 Task: Change curved connector line weight to 12PX.
Action: Mouse moved to (529, 295)
Screenshot: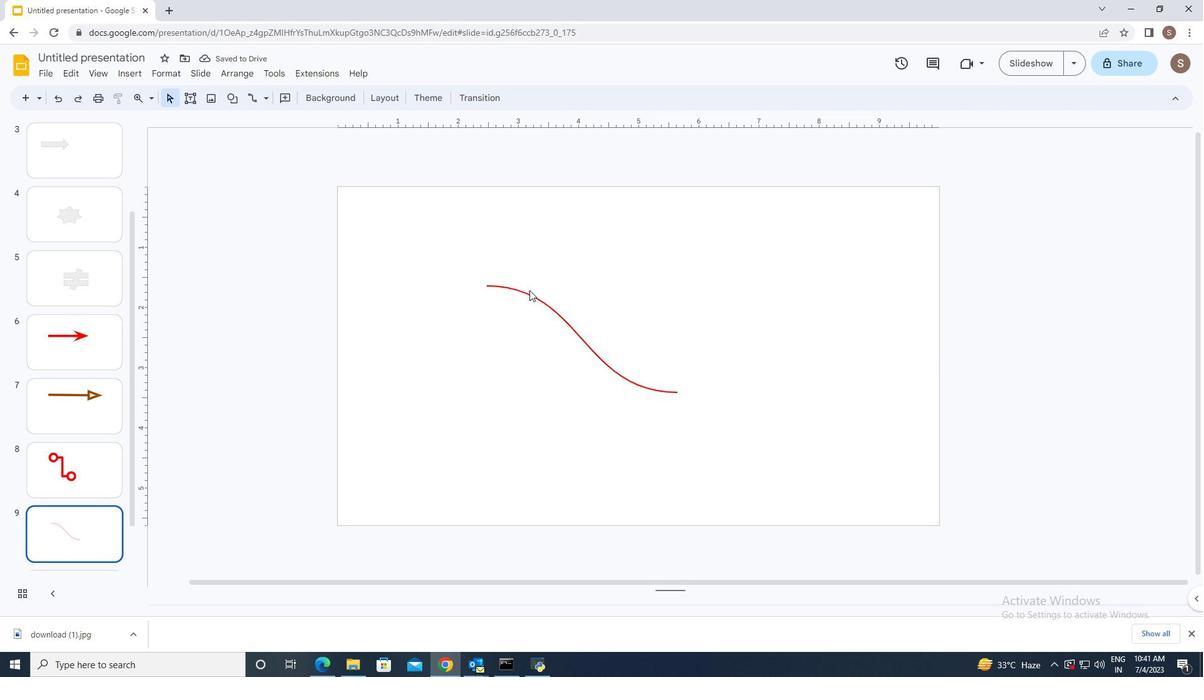 
Action: Mouse pressed left at (529, 295)
Screenshot: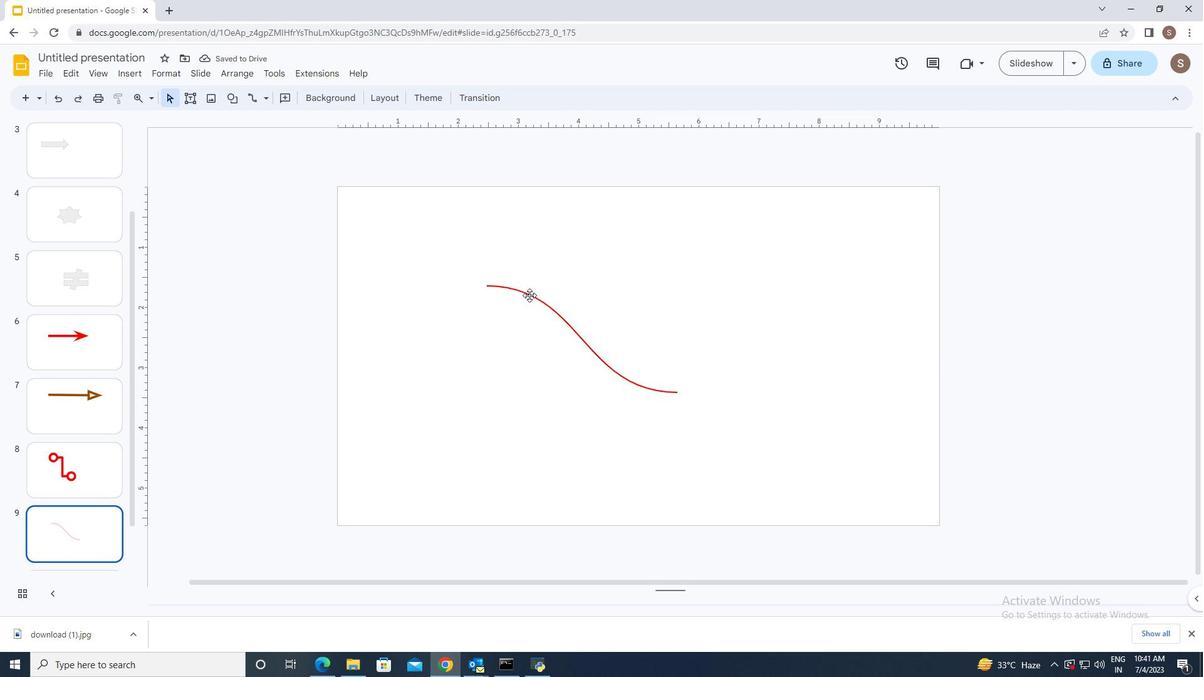 
Action: Mouse moved to (303, 97)
Screenshot: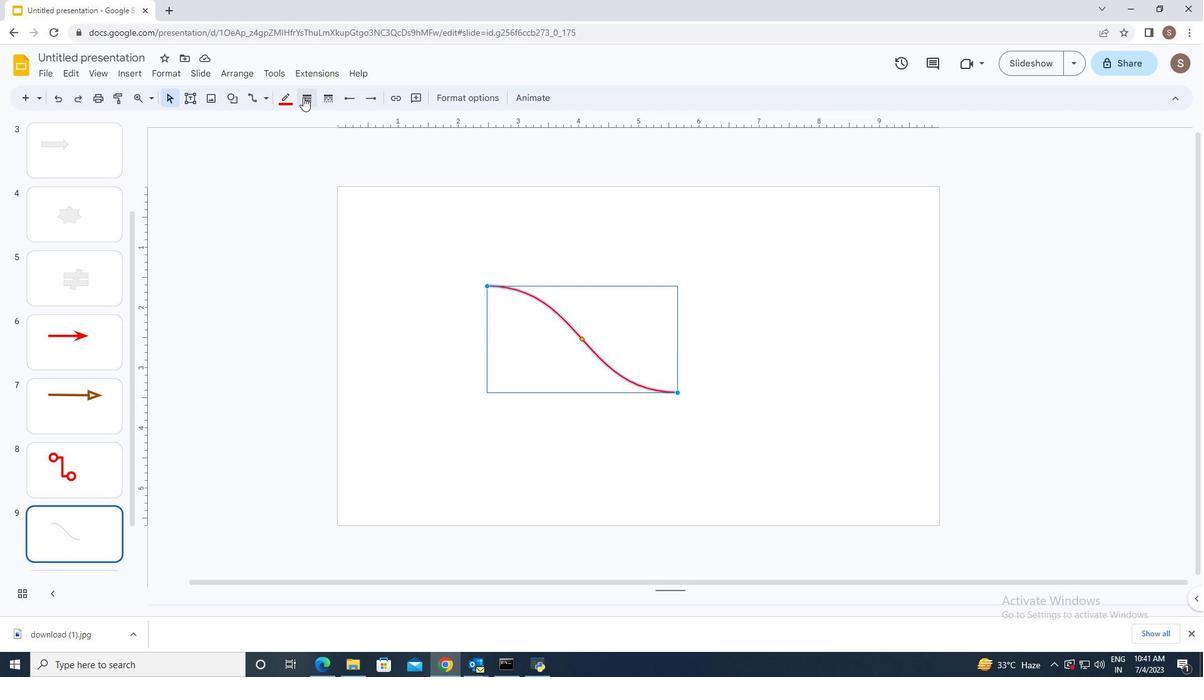
Action: Mouse pressed left at (303, 97)
Screenshot: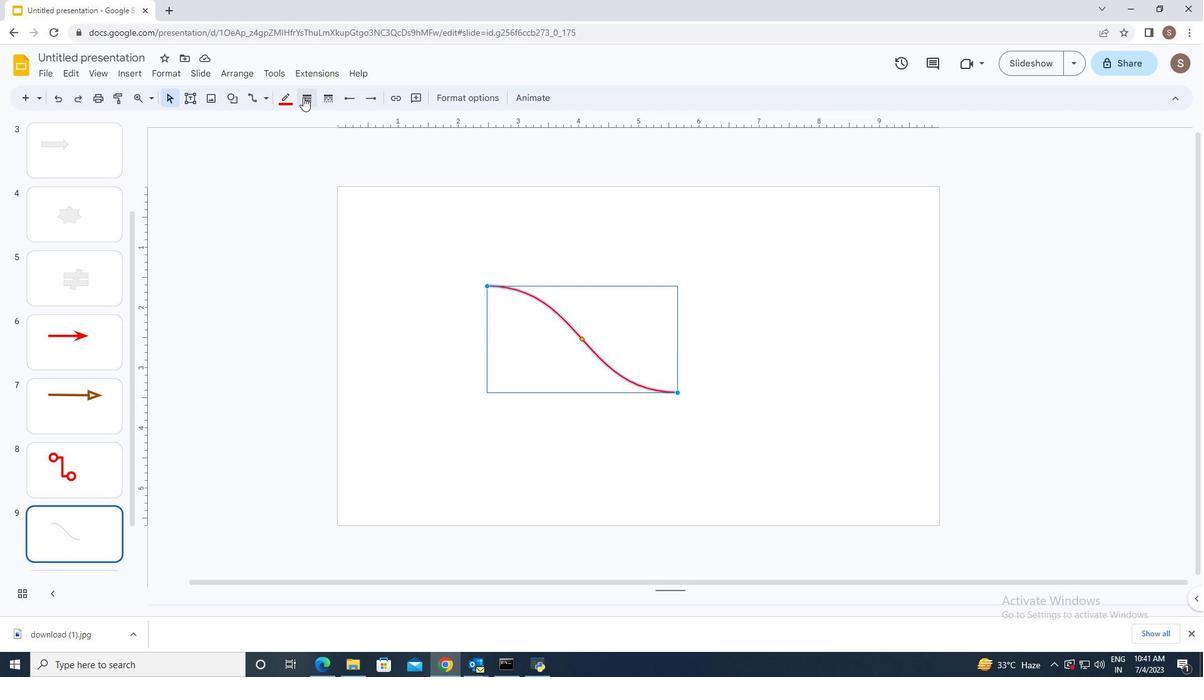 
Action: Mouse moved to (336, 218)
Screenshot: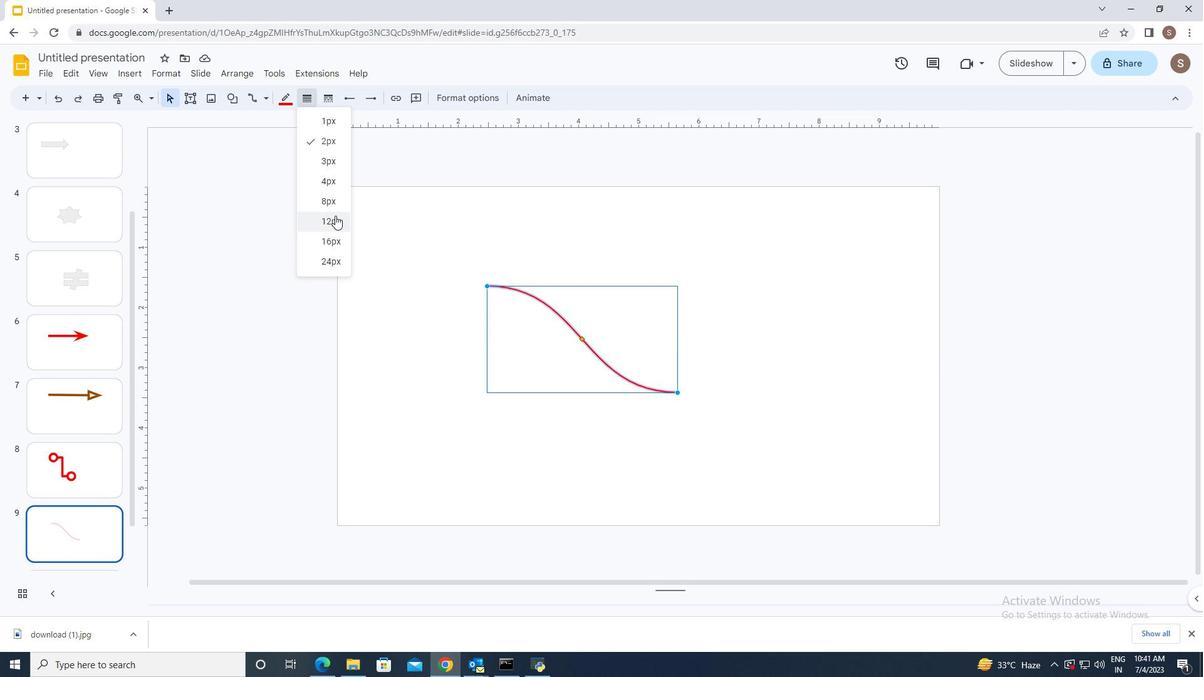 
Action: Mouse pressed left at (336, 218)
Screenshot: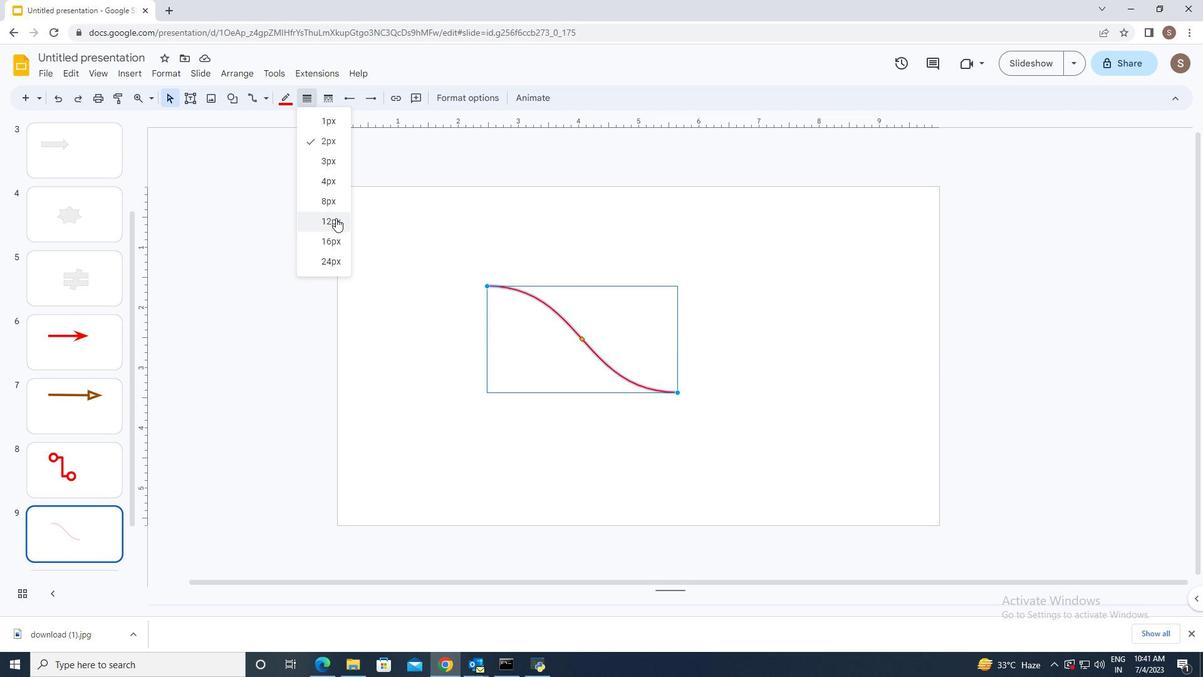 
Action: Mouse moved to (448, 505)
Screenshot: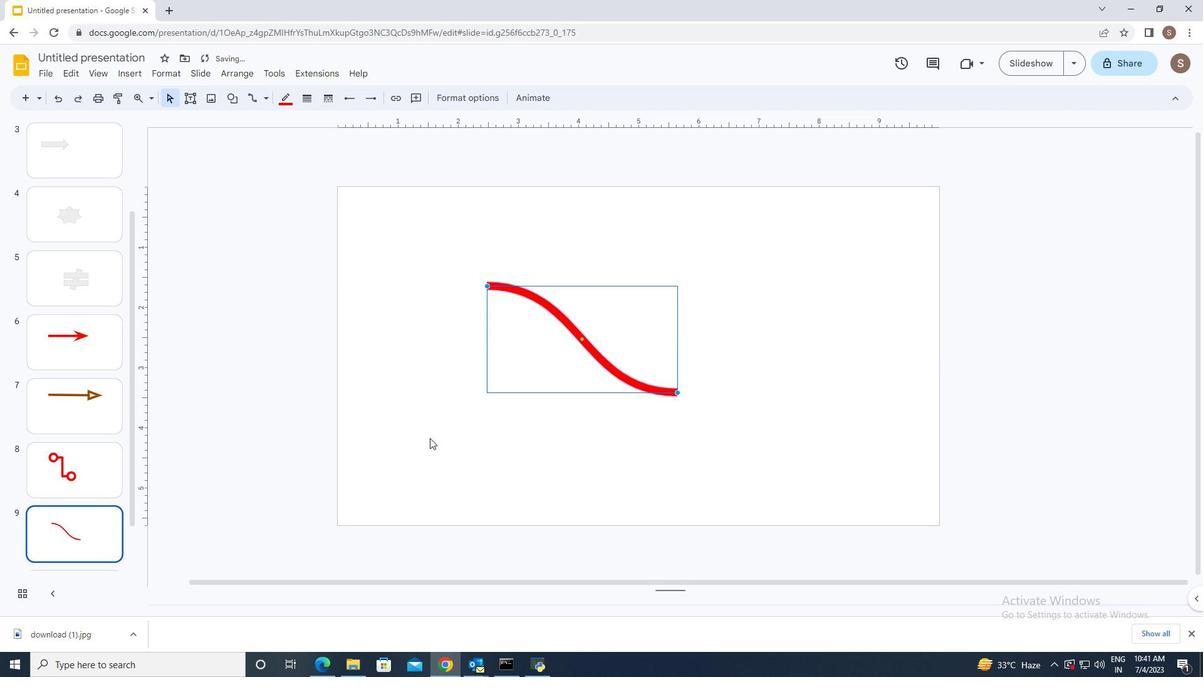 
Action: Mouse pressed left at (448, 505)
Screenshot: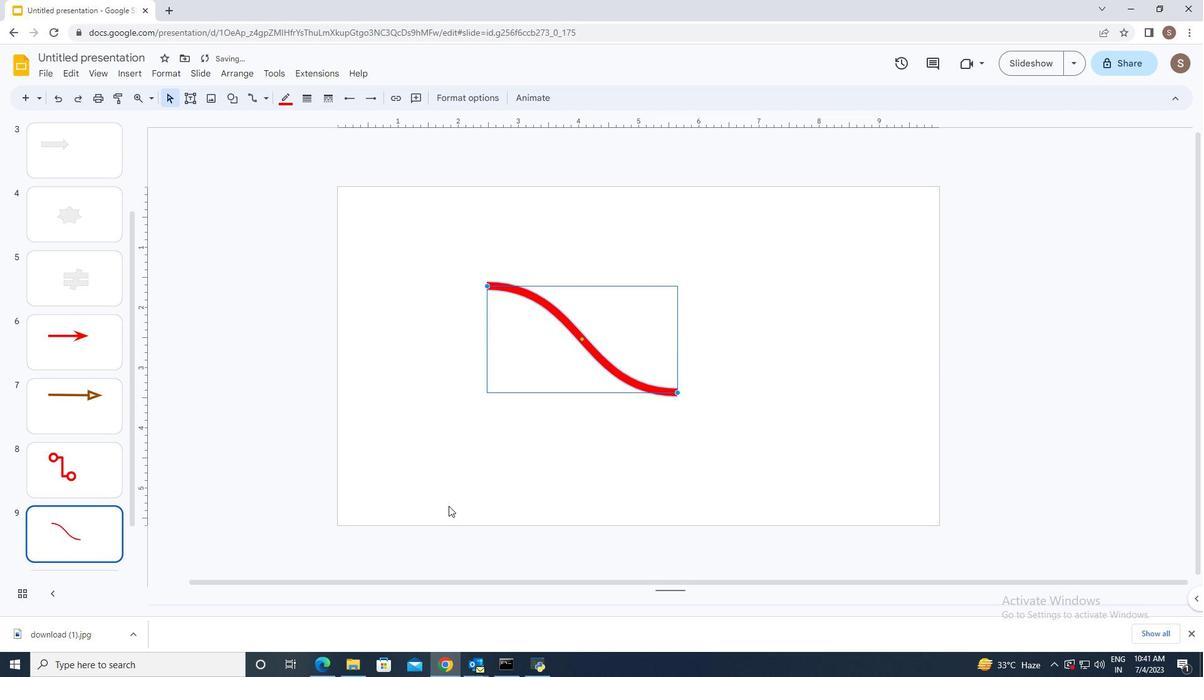 
